Task: Add a dependency to the task Implement a new remote access system for a company's employees , the existing task  Develop a new online appointment scheduling system for a service provider in the project AgileHive
Action: Mouse moved to (975, 157)
Screenshot: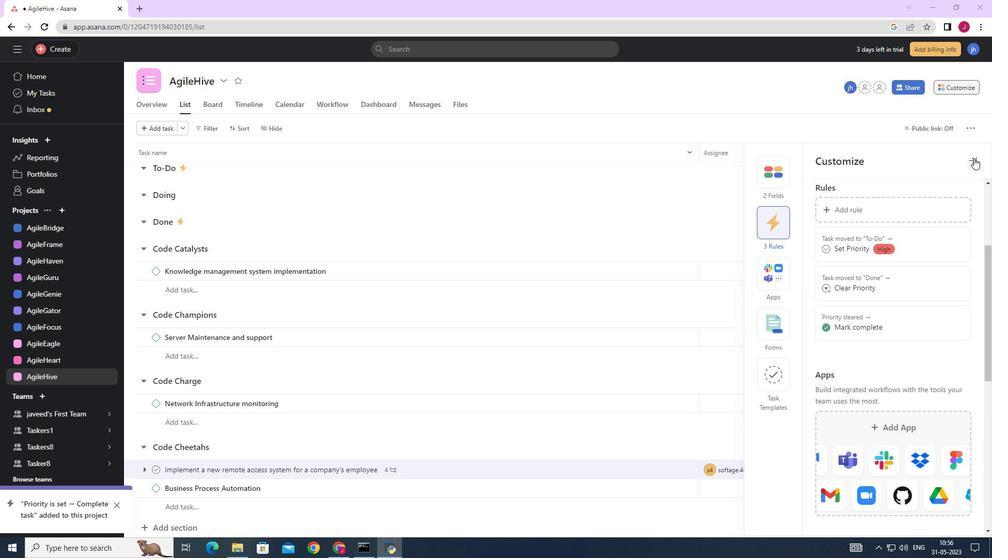 
Action: Mouse pressed left at (975, 157)
Screenshot: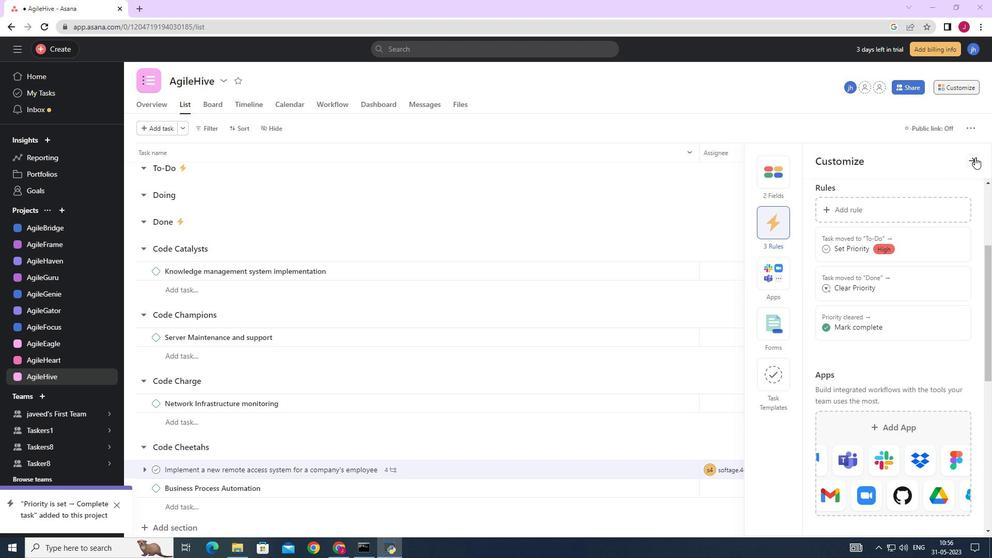 
Action: Mouse moved to (965, 89)
Screenshot: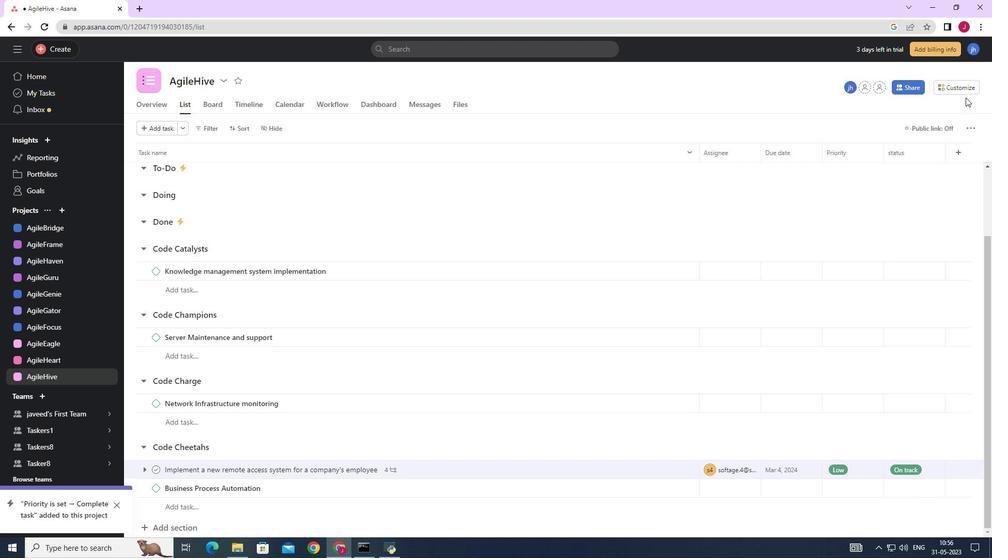 
Action: Mouse pressed left at (965, 89)
Screenshot: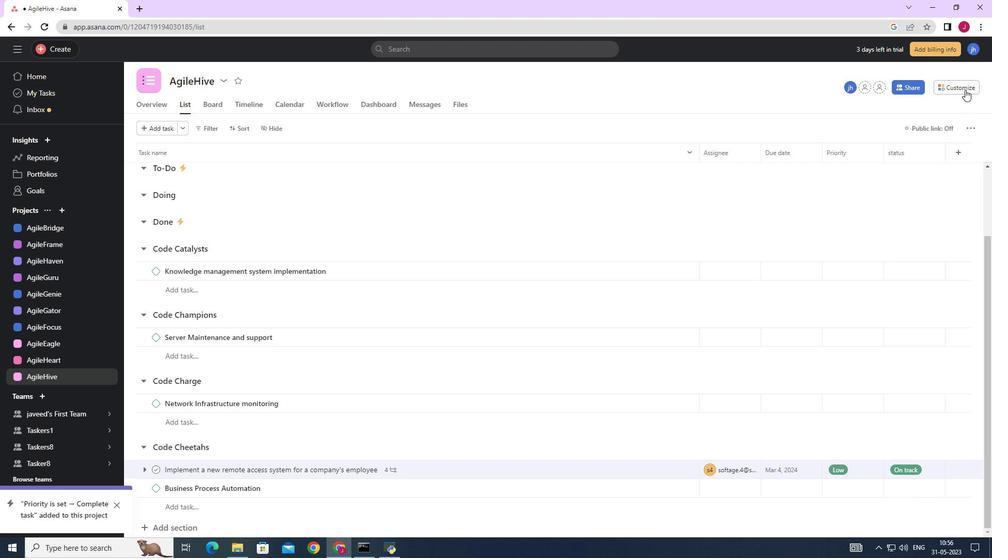 
Action: Mouse moved to (771, 223)
Screenshot: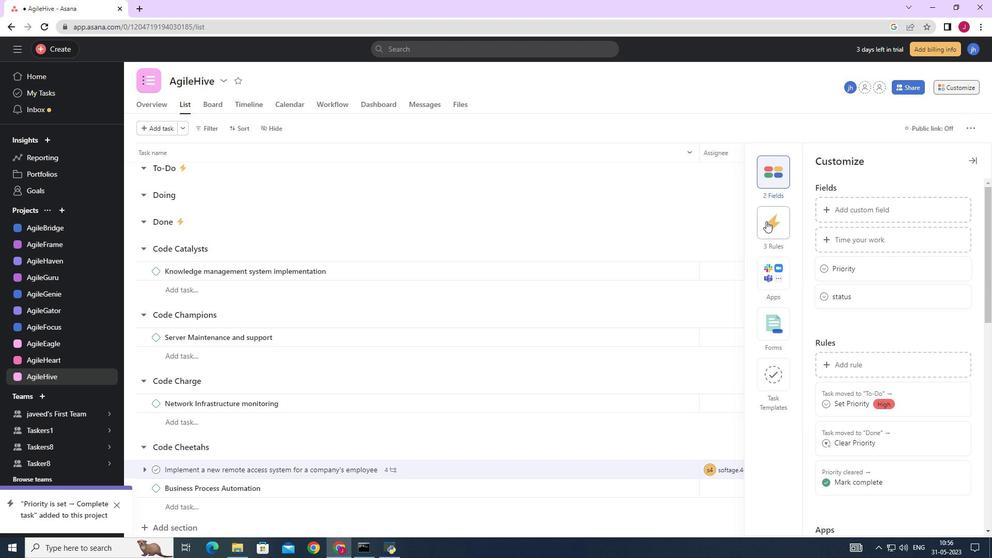 
Action: Mouse pressed left at (771, 223)
Screenshot: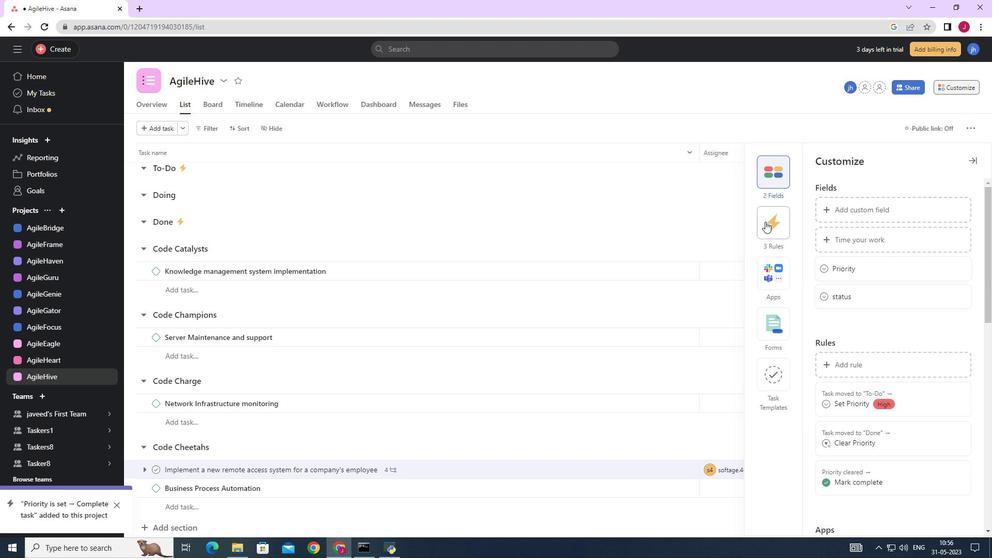 
Action: Mouse moved to (878, 209)
Screenshot: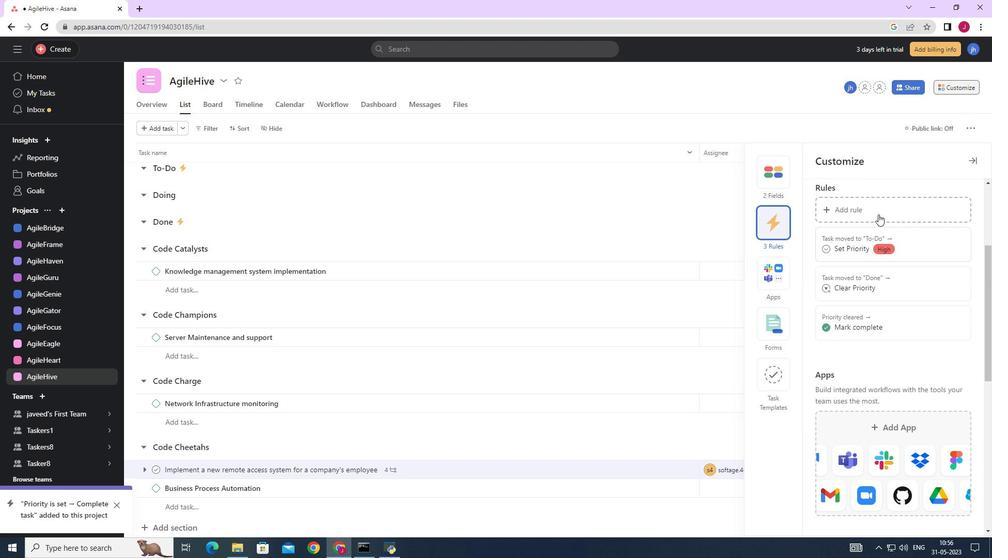 
Action: Mouse pressed left at (878, 209)
Screenshot: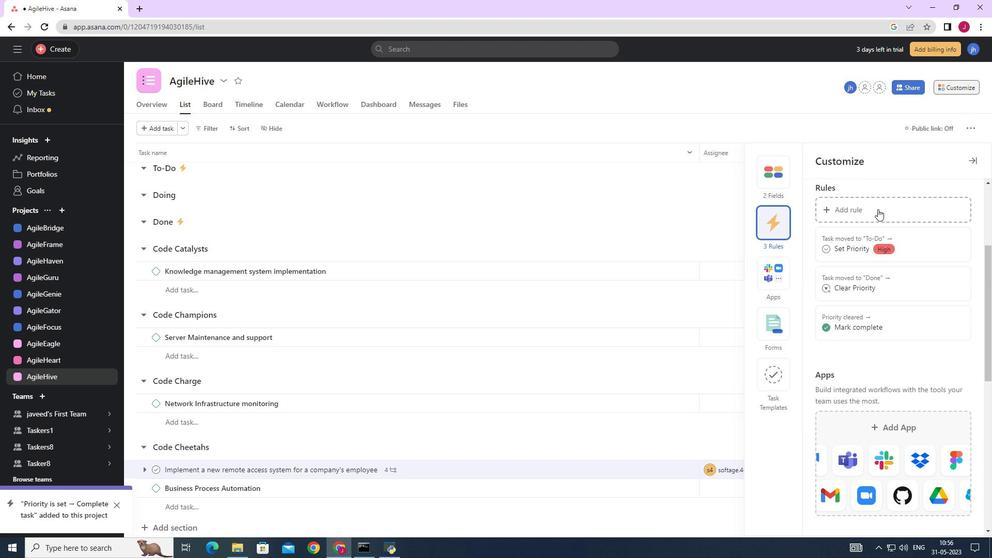 
Action: Mouse moved to (213, 153)
Screenshot: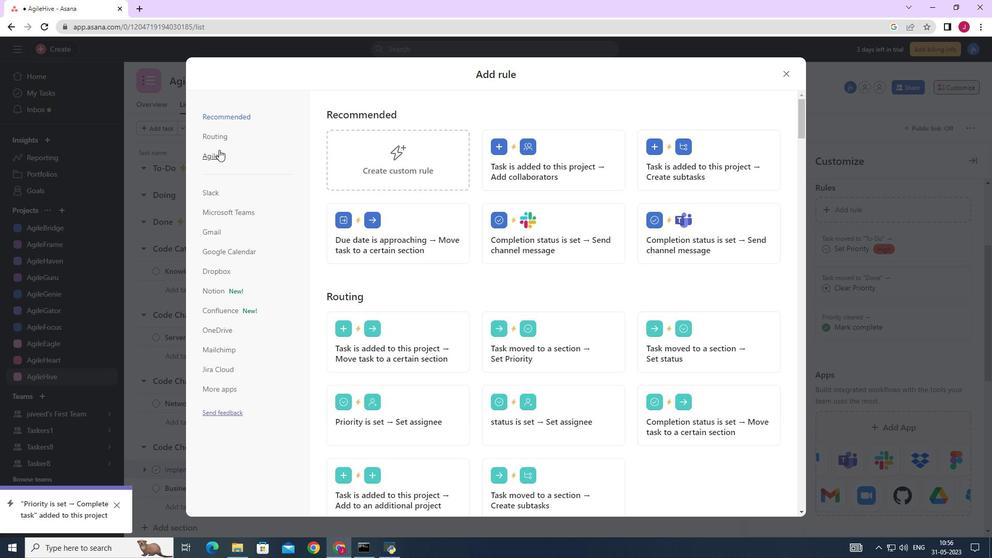 
Action: Mouse pressed left at (213, 153)
Screenshot: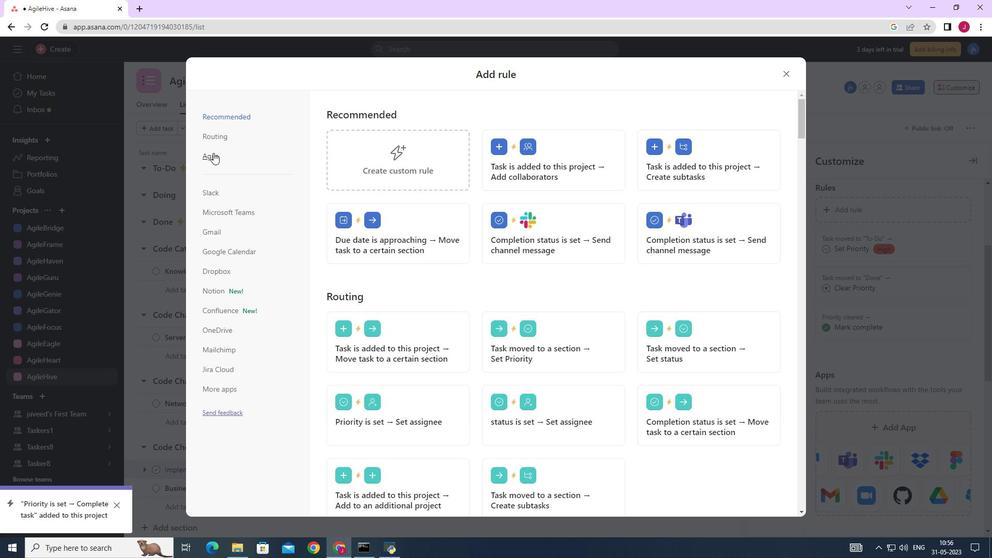 
Action: Mouse moved to (382, 157)
Screenshot: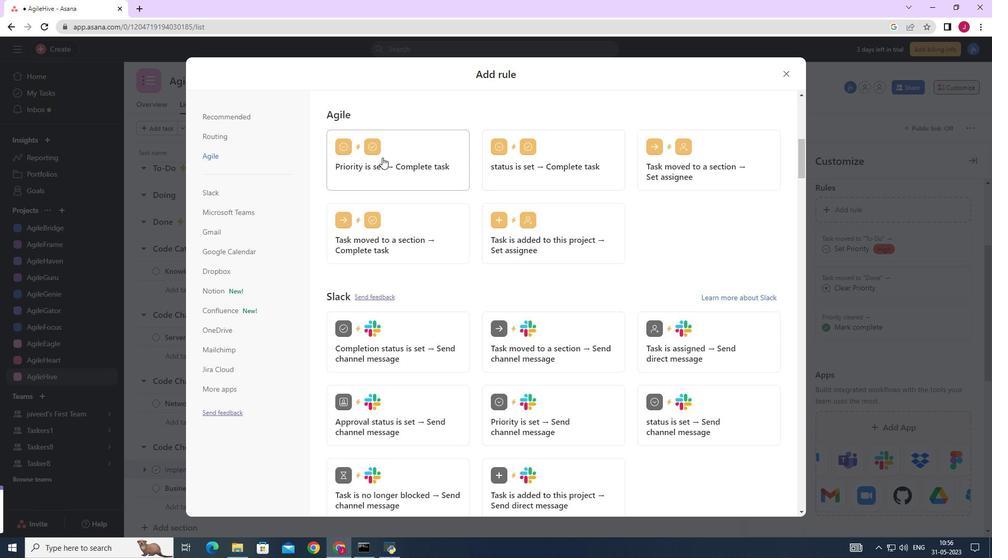 
Action: Mouse pressed left at (382, 157)
Screenshot: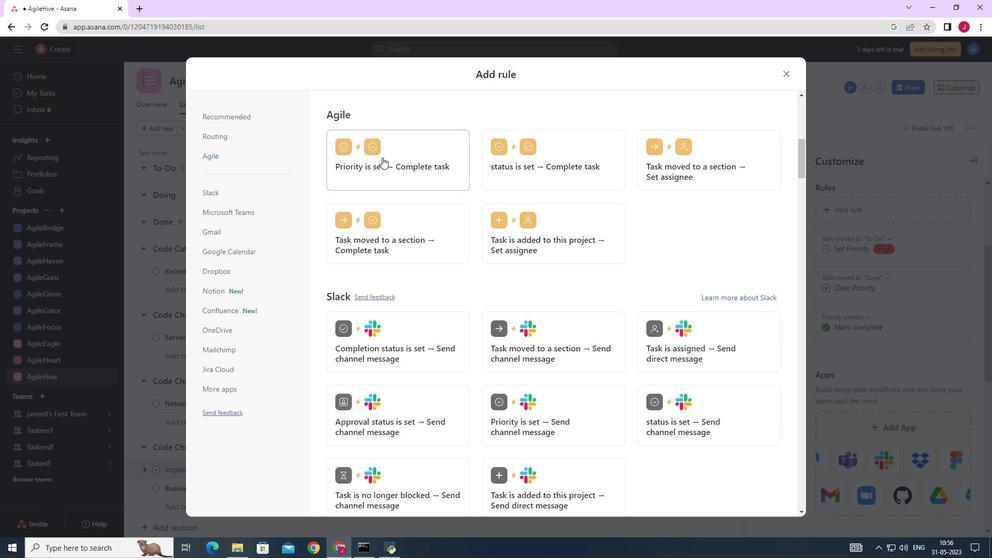 
Action: Mouse moved to (787, 71)
Screenshot: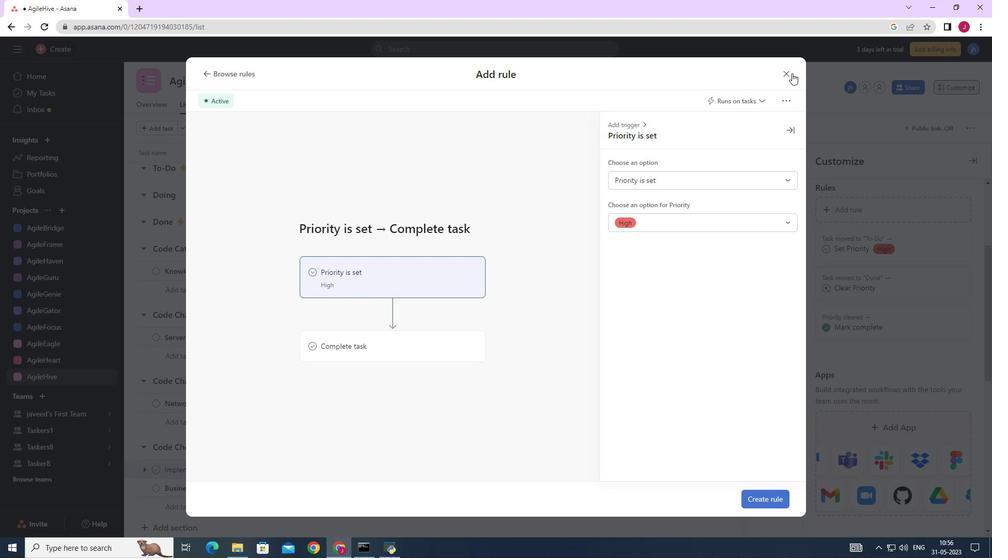 
Action: Mouse pressed left at (787, 71)
Screenshot: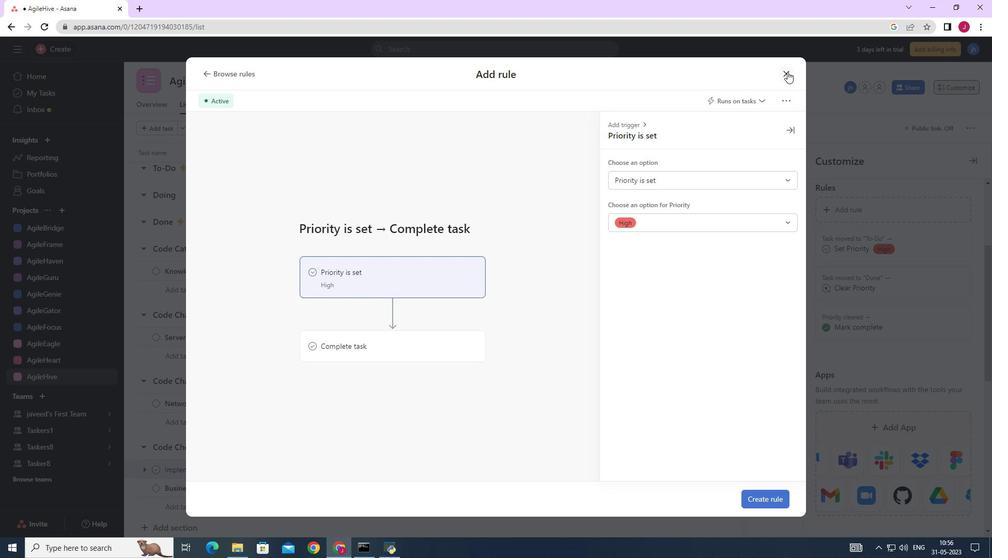 
Action: Mouse moved to (967, 161)
Screenshot: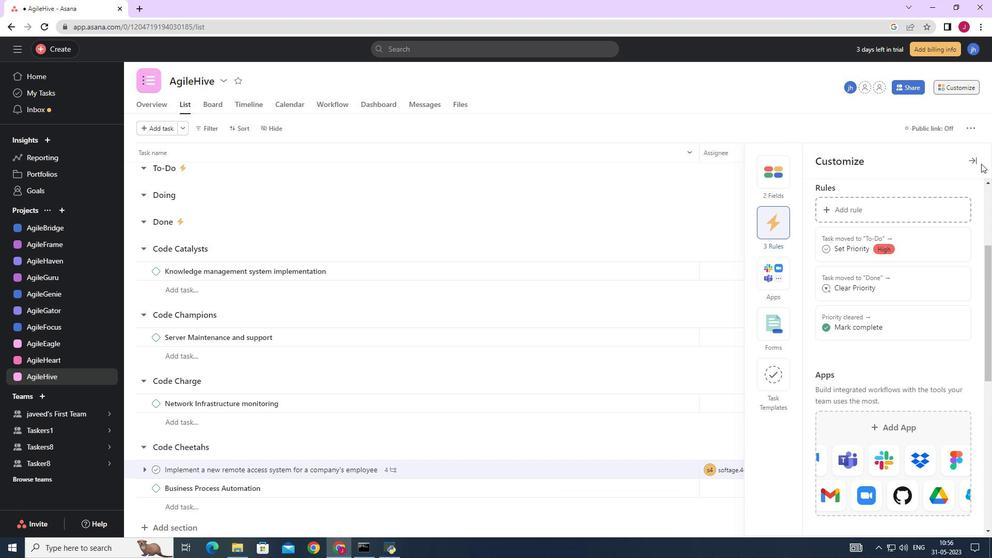 
Action: Mouse pressed left at (967, 161)
Screenshot: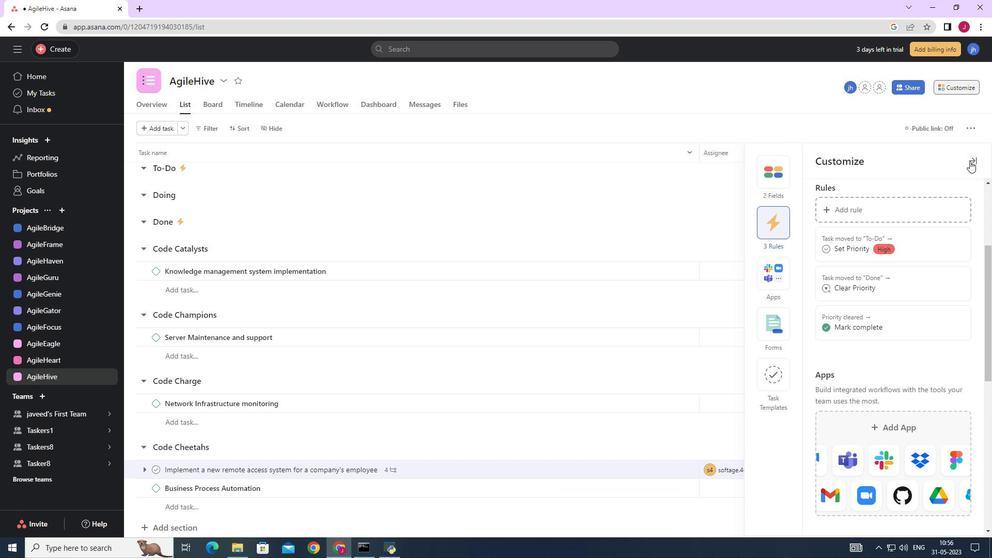 
Action: Mouse moved to (475, 314)
Screenshot: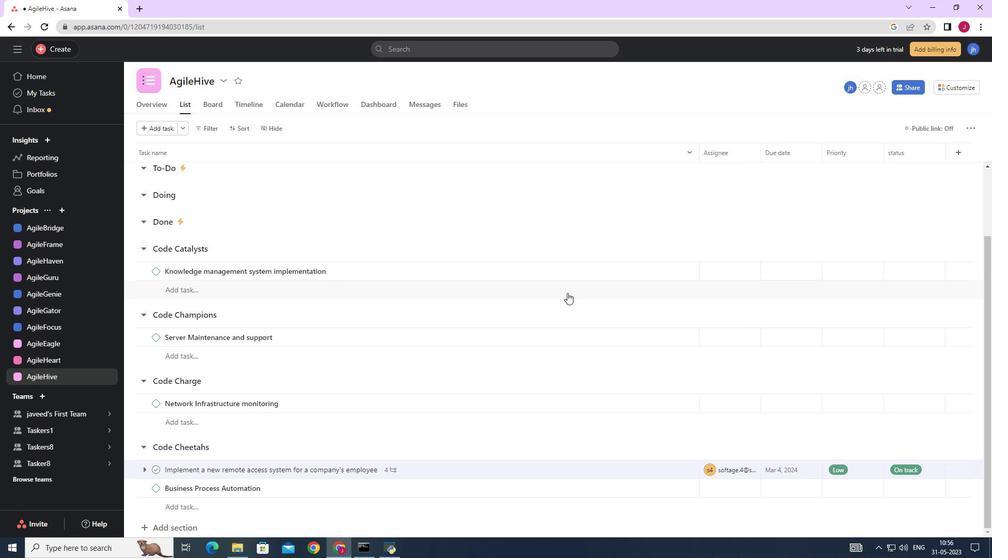 
Action: Mouse scrolled (475, 314) with delta (0, 0)
Screenshot: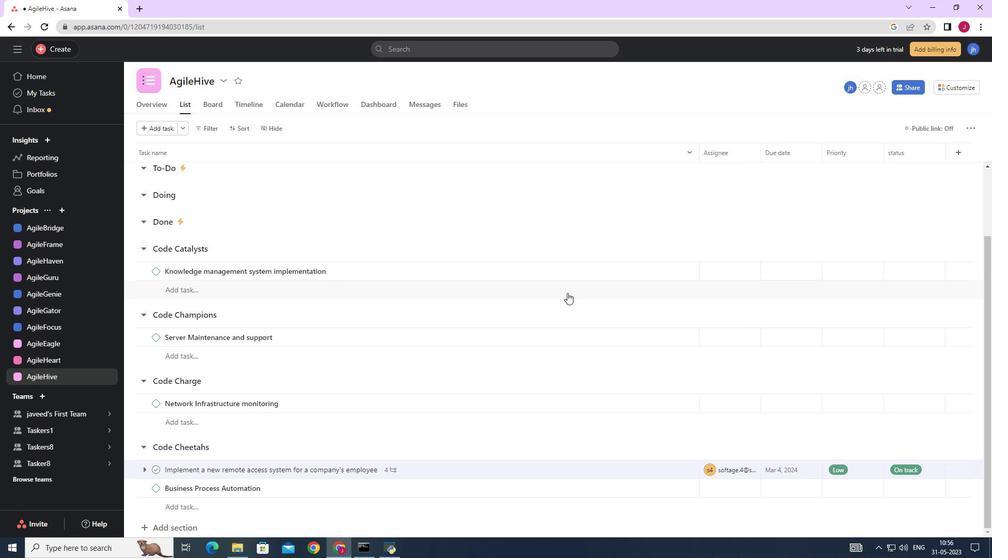 
Action: Mouse moved to (473, 315)
Screenshot: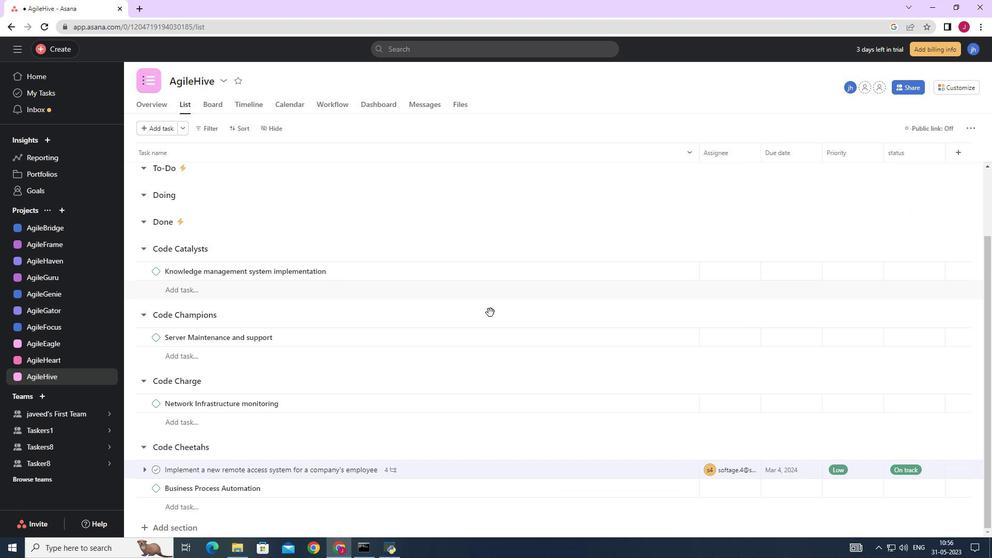 
Action: Mouse scrolled (473, 315) with delta (0, 0)
Screenshot: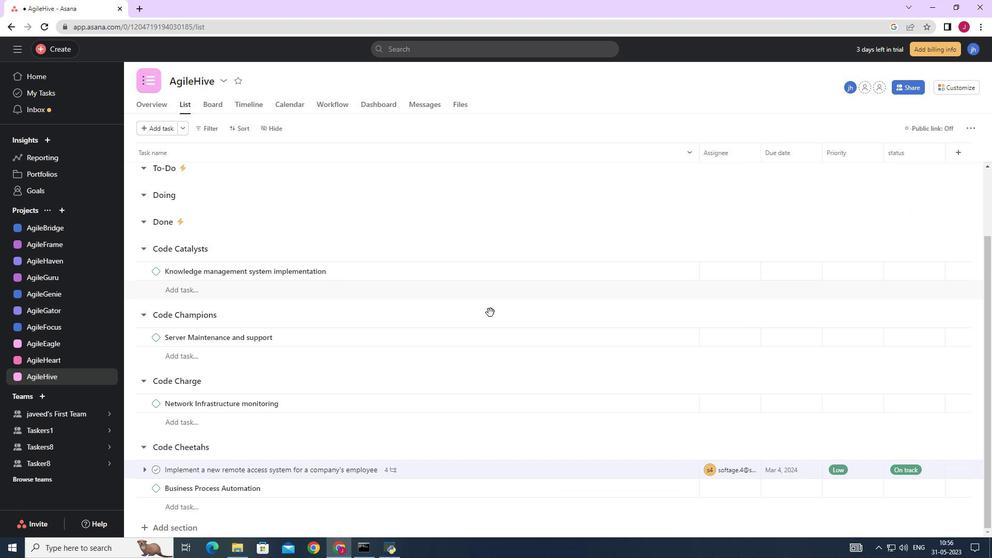 
Action: Mouse scrolled (473, 315) with delta (0, 0)
Screenshot: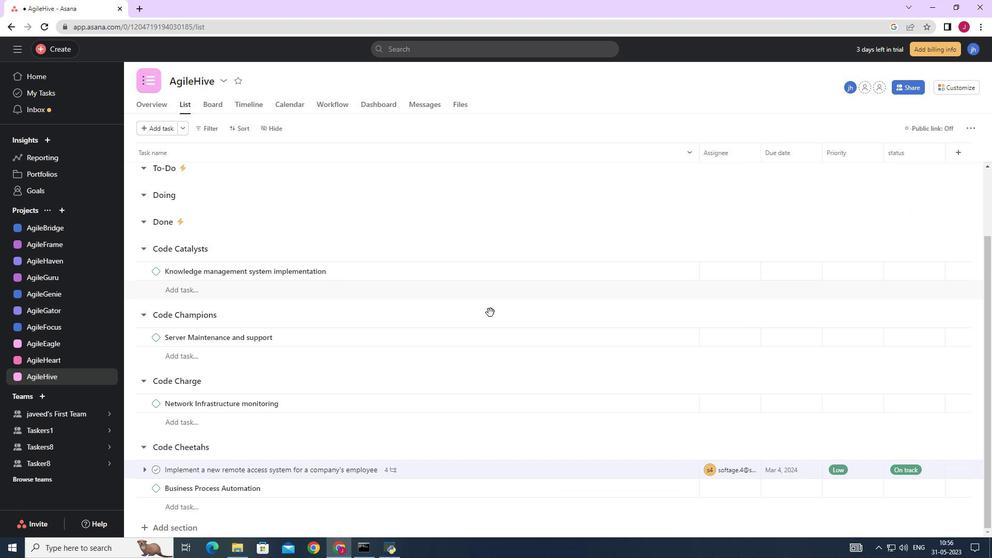 
Action: Mouse scrolled (473, 315) with delta (0, 0)
Screenshot: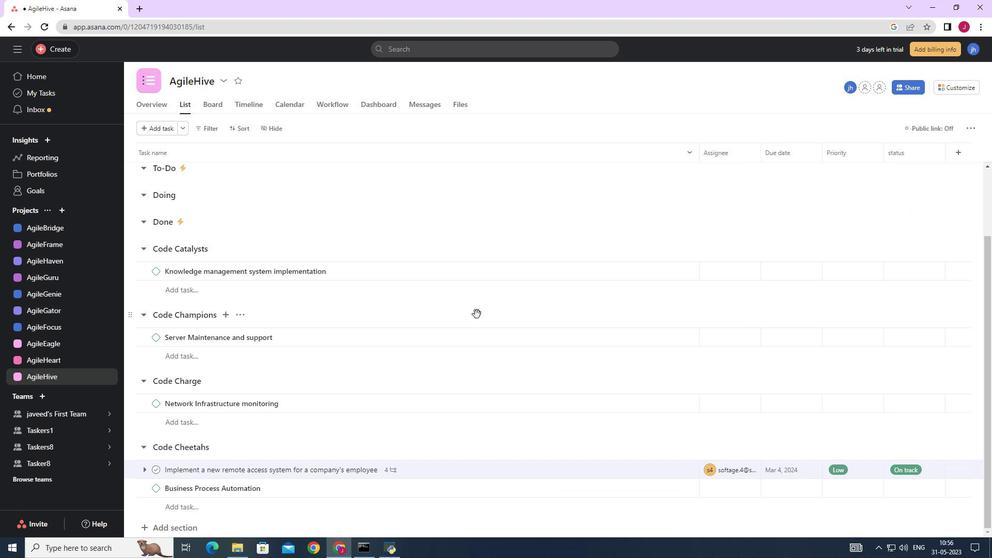 
Action: Mouse moved to (472, 315)
Screenshot: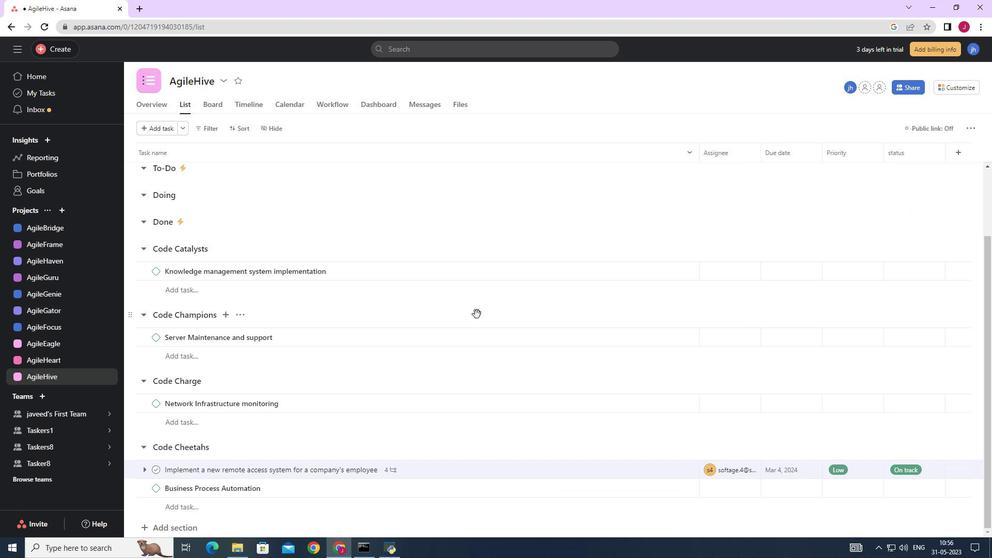 
Action: Mouse scrolled (472, 315) with delta (0, 0)
Screenshot: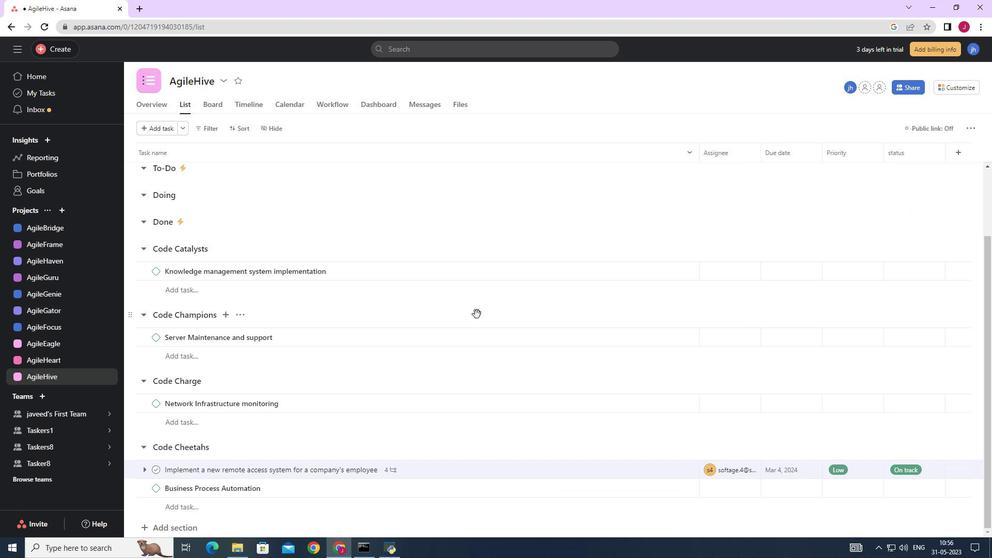 
Action: Mouse moved to (471, 316)
Screenshot: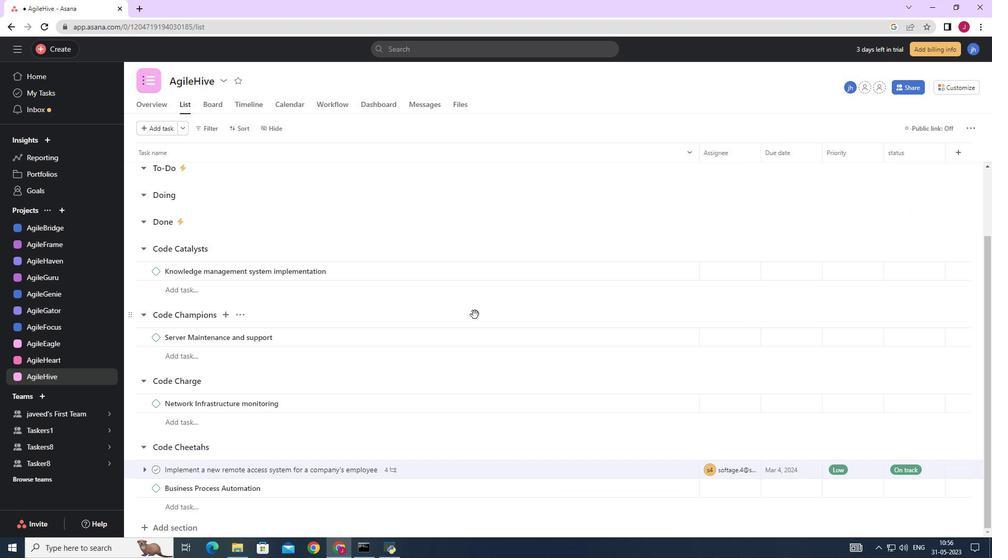 
Action: Mouse scrolled (471, 315) with delta (0, 0)
Screenshot: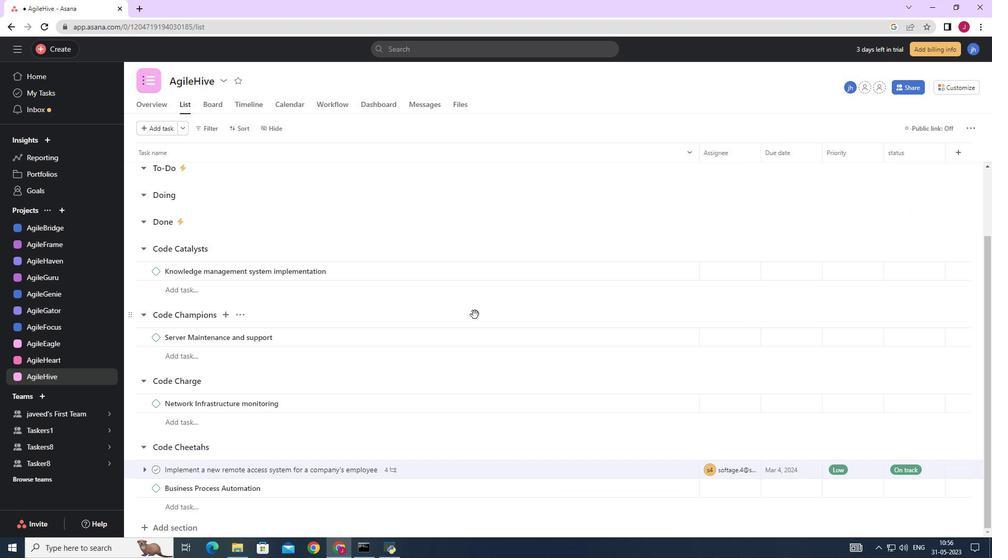 
Action: Mouse moved to (639, 474)
Screenshot: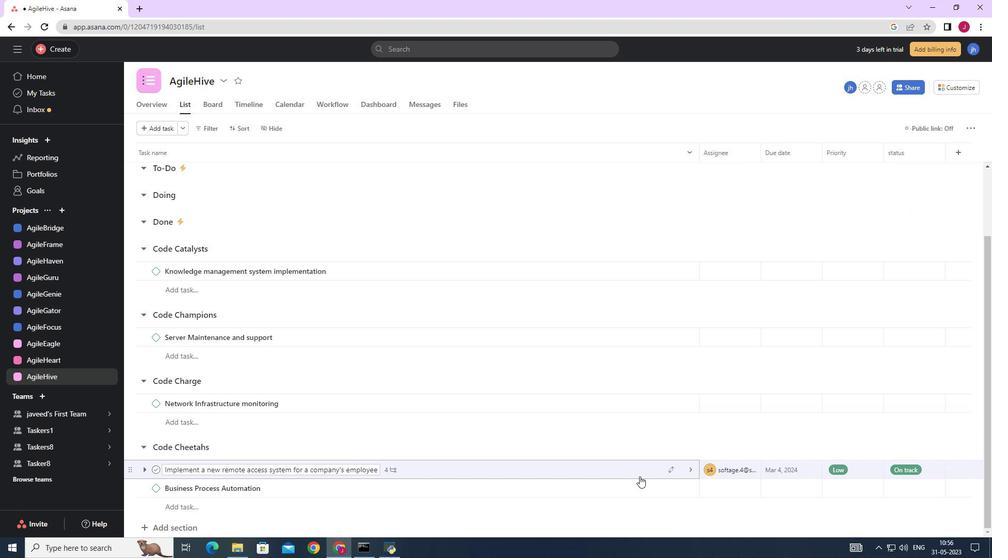 
Action: Mouse pressed left at (639, 474)
Screenshot: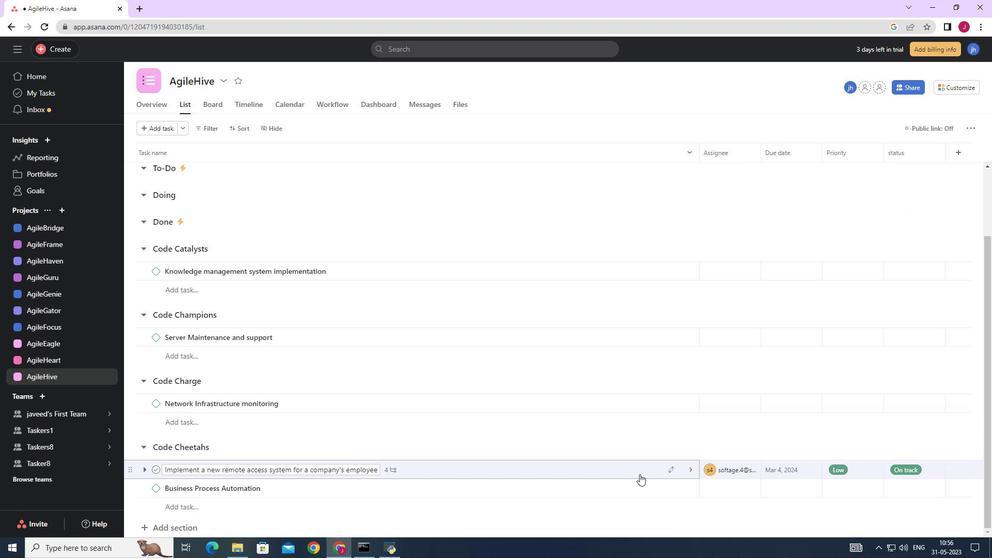 
Action: Mouse moved to (720, 297)
Screenshot: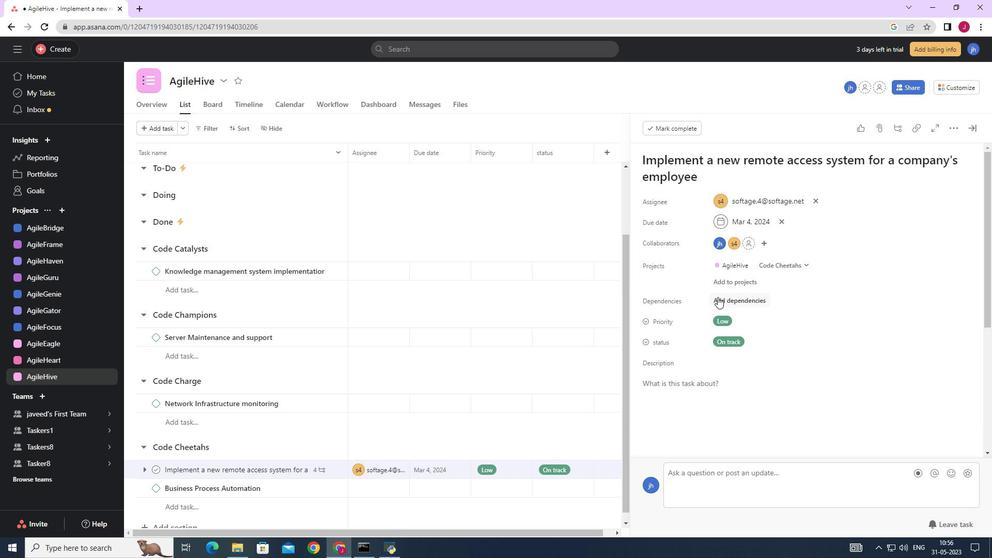 
Action: Mouse pressed left at (720, 297)
Screenshot: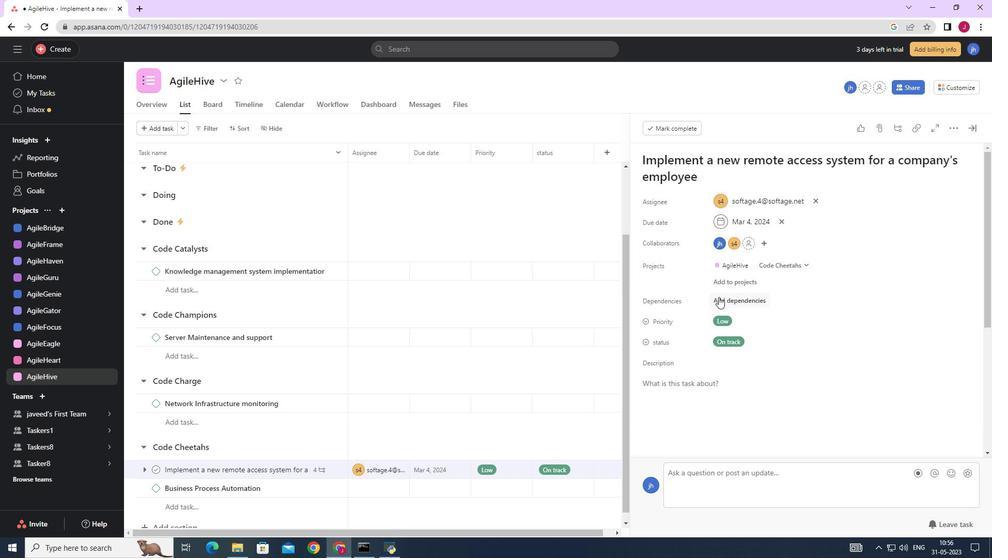 
Action: Mouse moved to (787, 342)
Screenshot: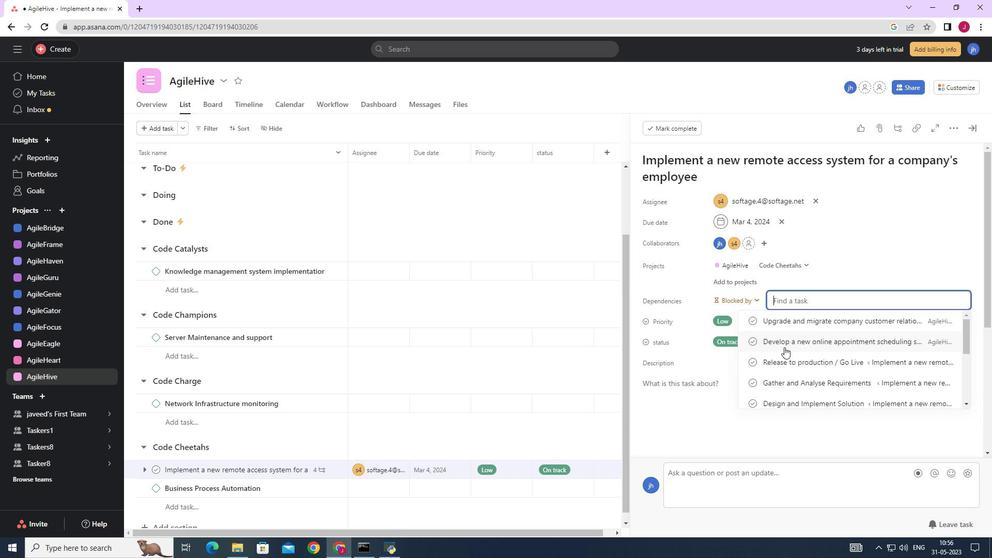 
Action: Mouse pressed left at (787, 342)
Screenshot: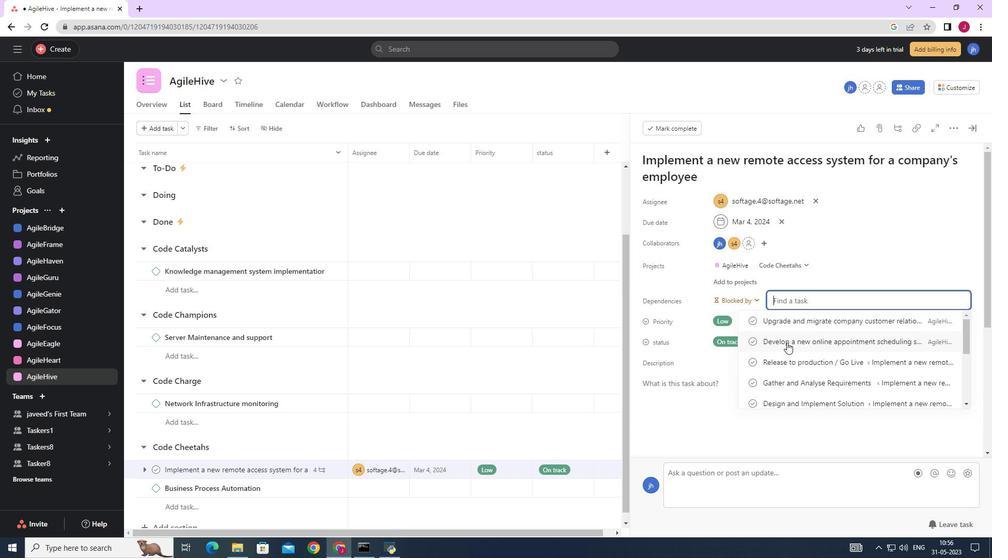 
Action: Mouse moved to (971, 127)
Screenshot: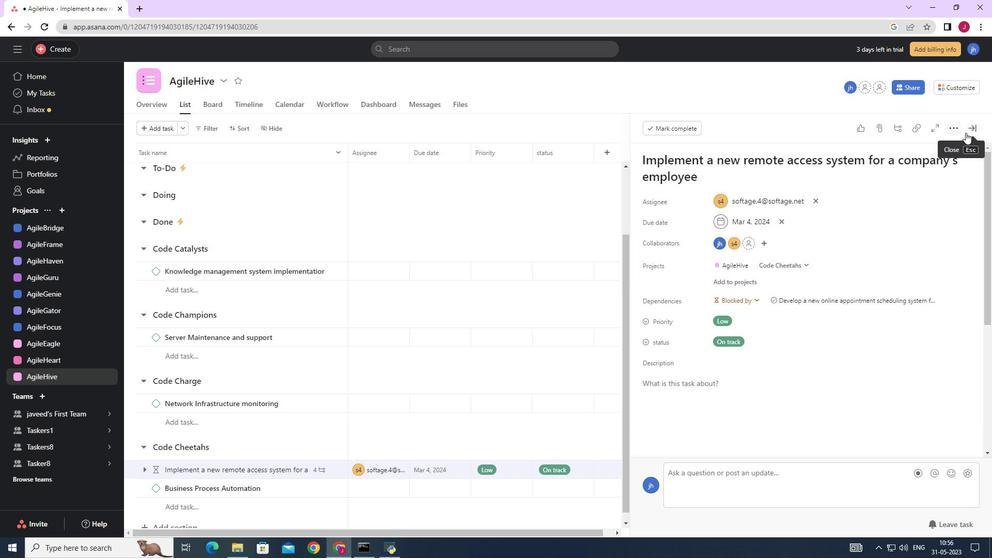 
Action: Mouse pressed left at (971, 127)
Screenshot: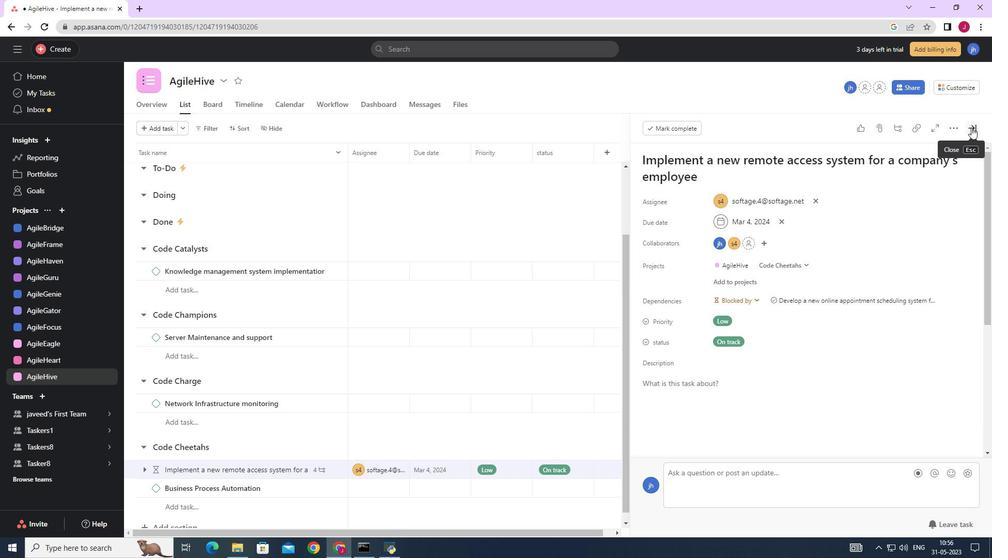 
Action: Mouse moved to (771, 195)
Screenshot: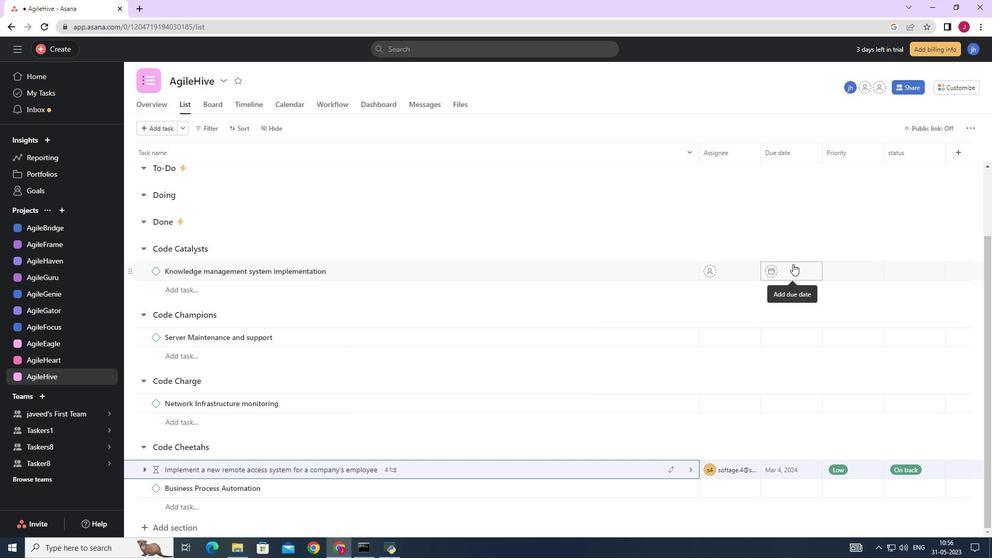 
